 Task: Add the task  Create a new online platform for online personal shopping services to the section Full Throttle in the project BellRise and add a Due Date to the respective task as 2023/08/20
Action: Mouse moved to (724, 425)
Screenshot: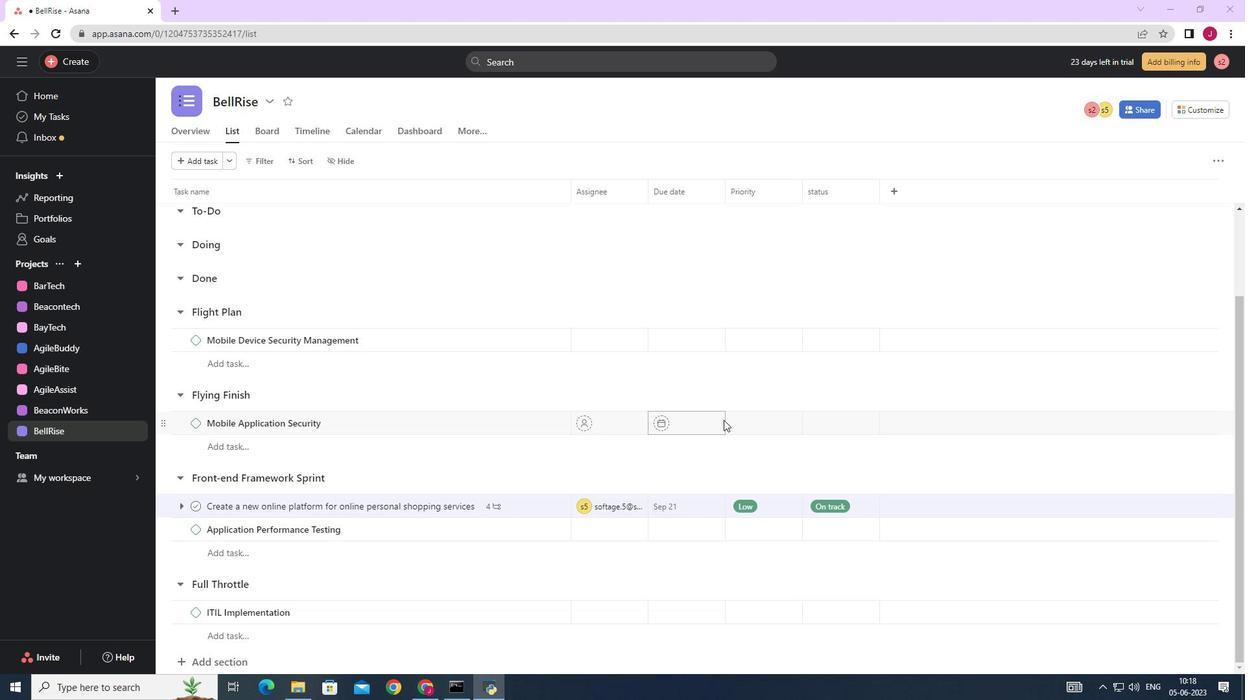 
Action: Mouse scrolled (724, 424) with delta (0, 0)
Screenshot: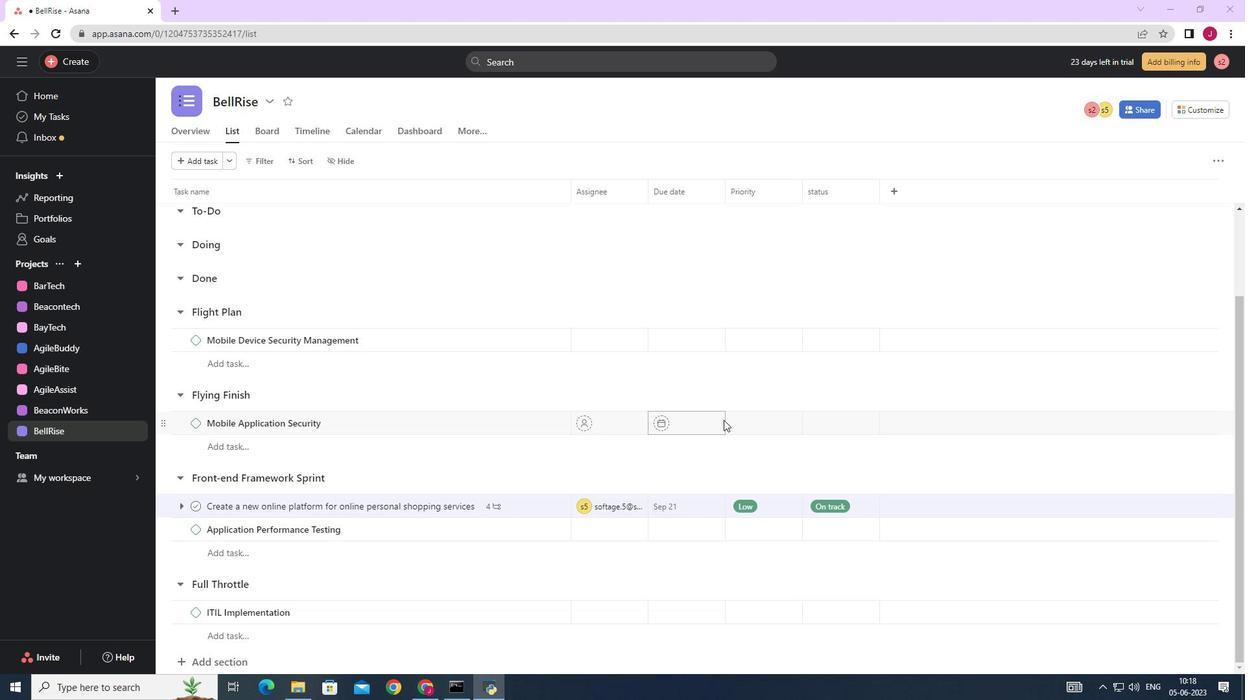 
Action: Mouse moved to (724, 428)
Screenshot: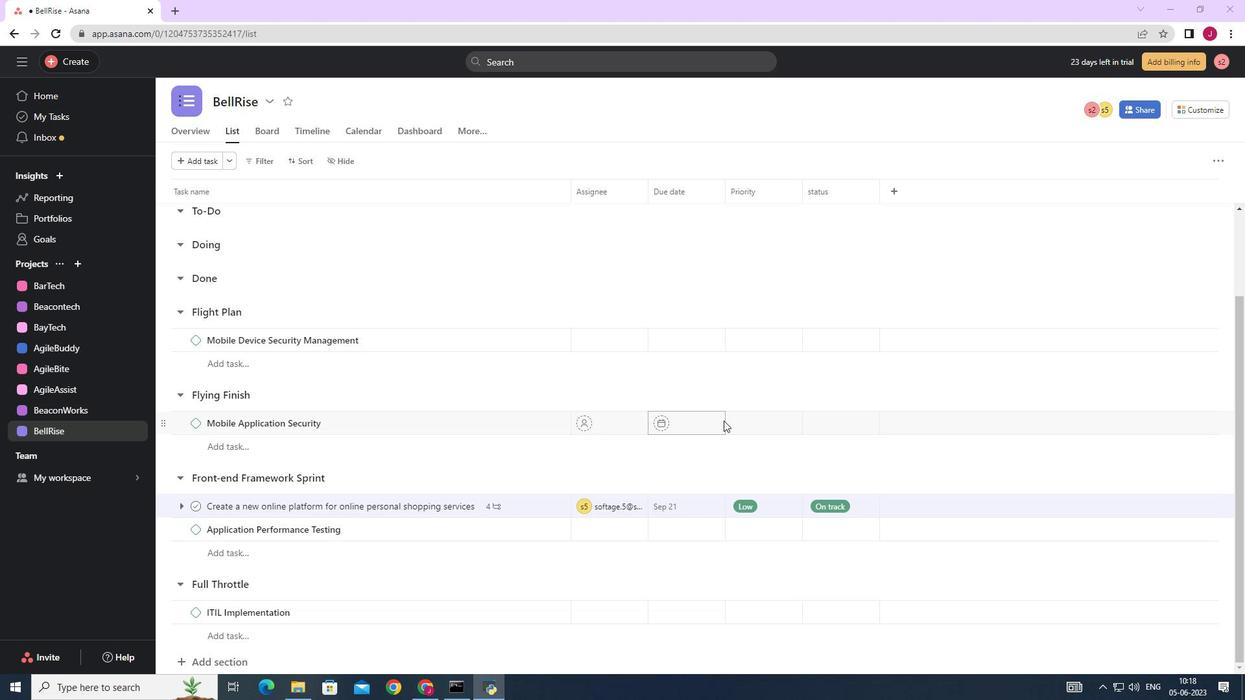 
Action: Mouse scrolled (724, 427) with delta (0, 0)
Screenshot: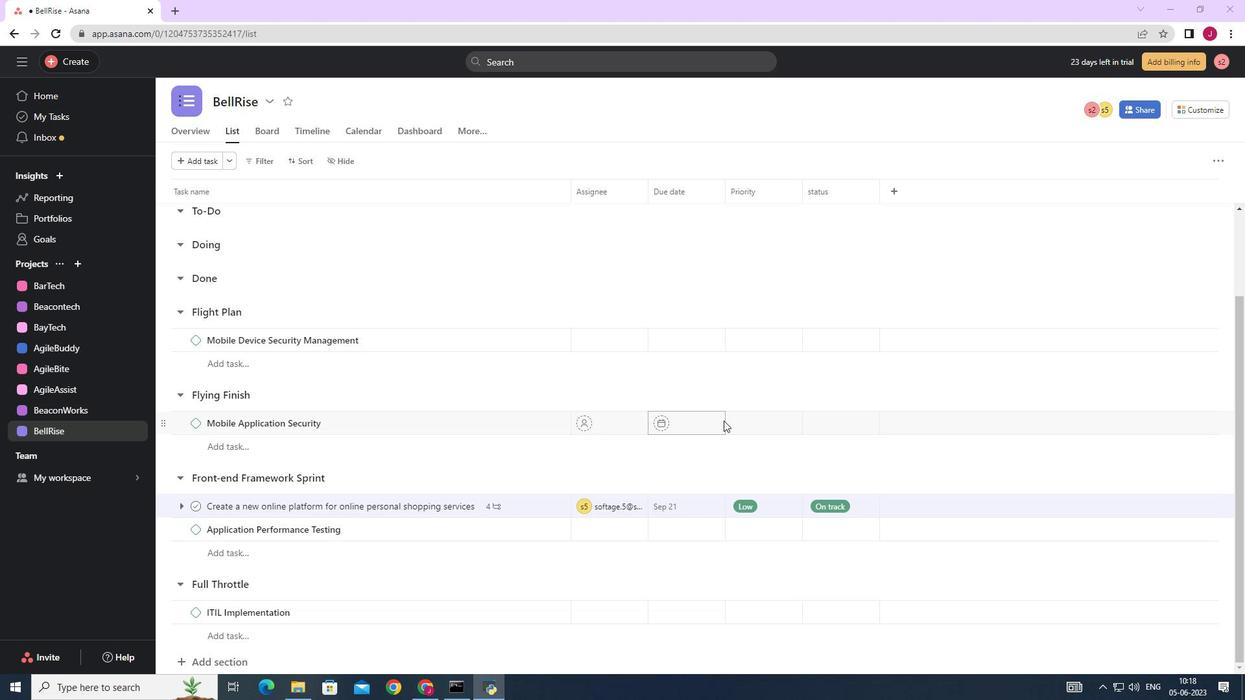 
Action: Mouse moved to (723, 428)
Screenshot: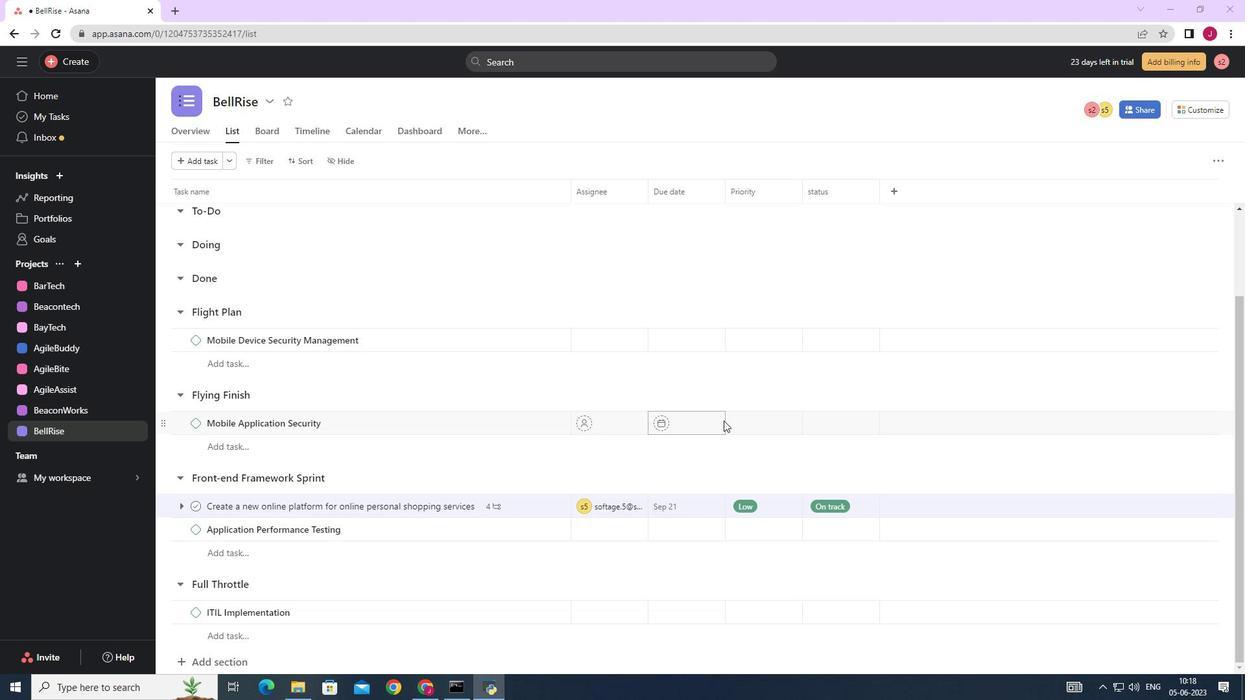 
Action: Mouse scrolled (723, 428) with delta (0, 0)
Screenshot: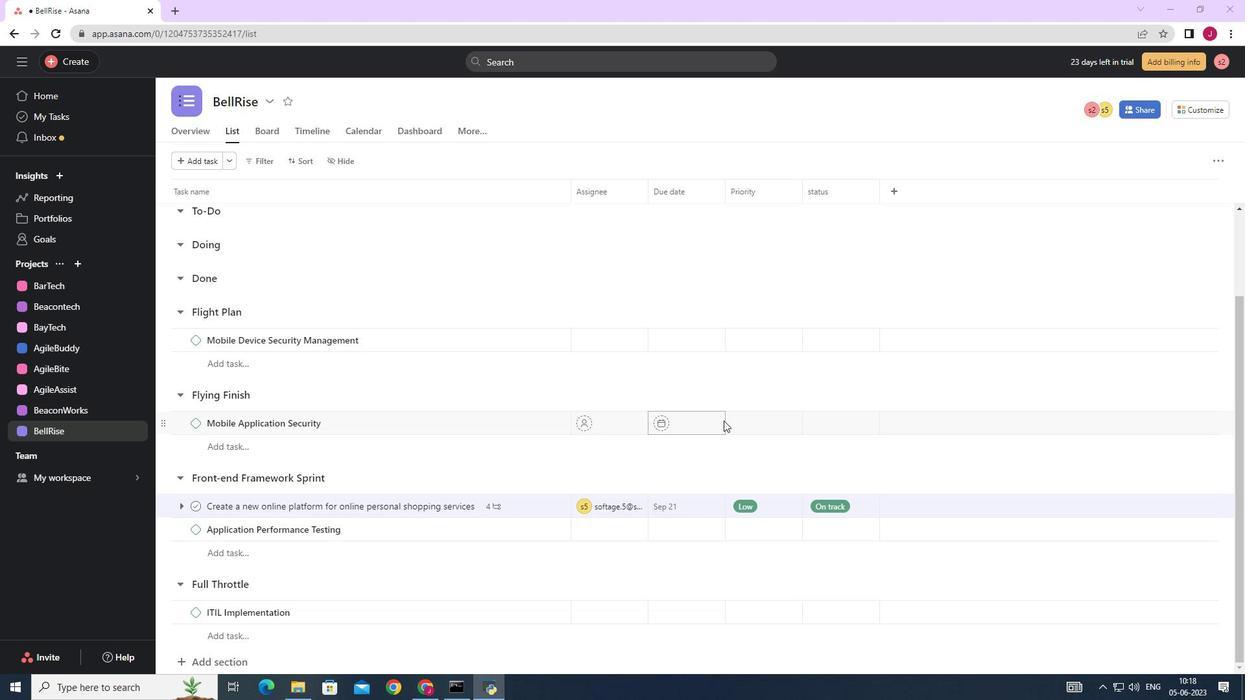 
Action: Mouse scrolled (723, 428) with delta (0, 0)
Screenshot: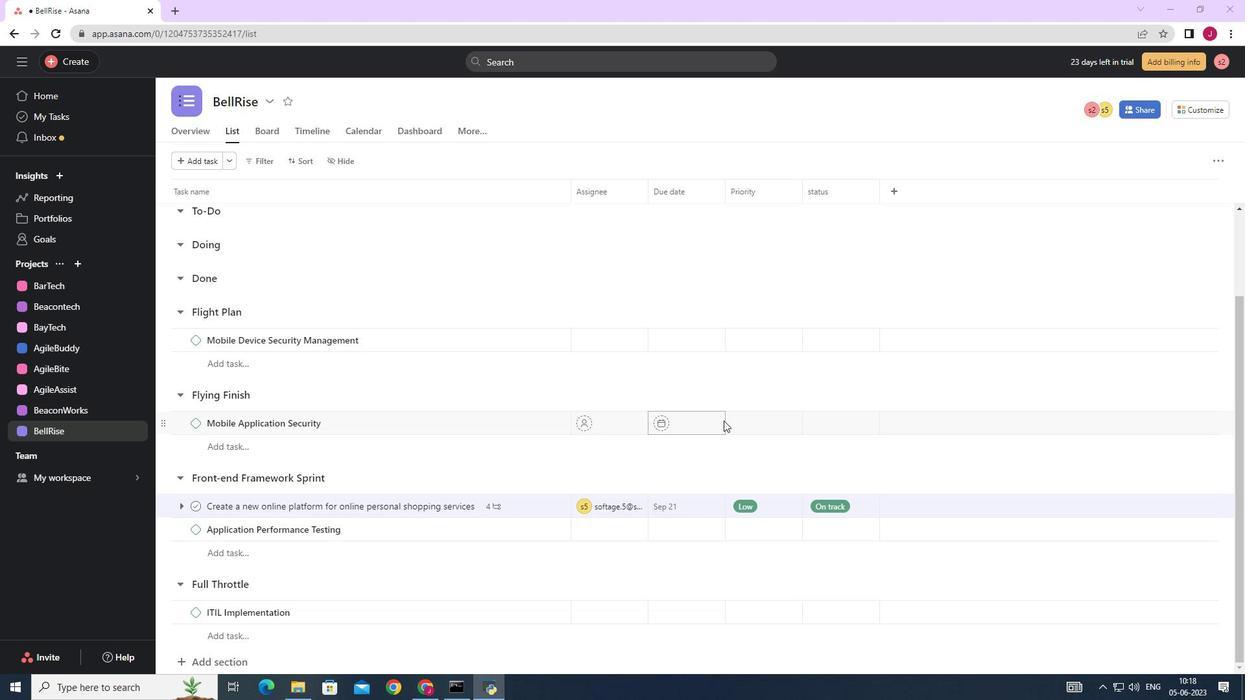 
Action: Mouse scrolled (723, 428) with delta (0, 0)
Screenshot: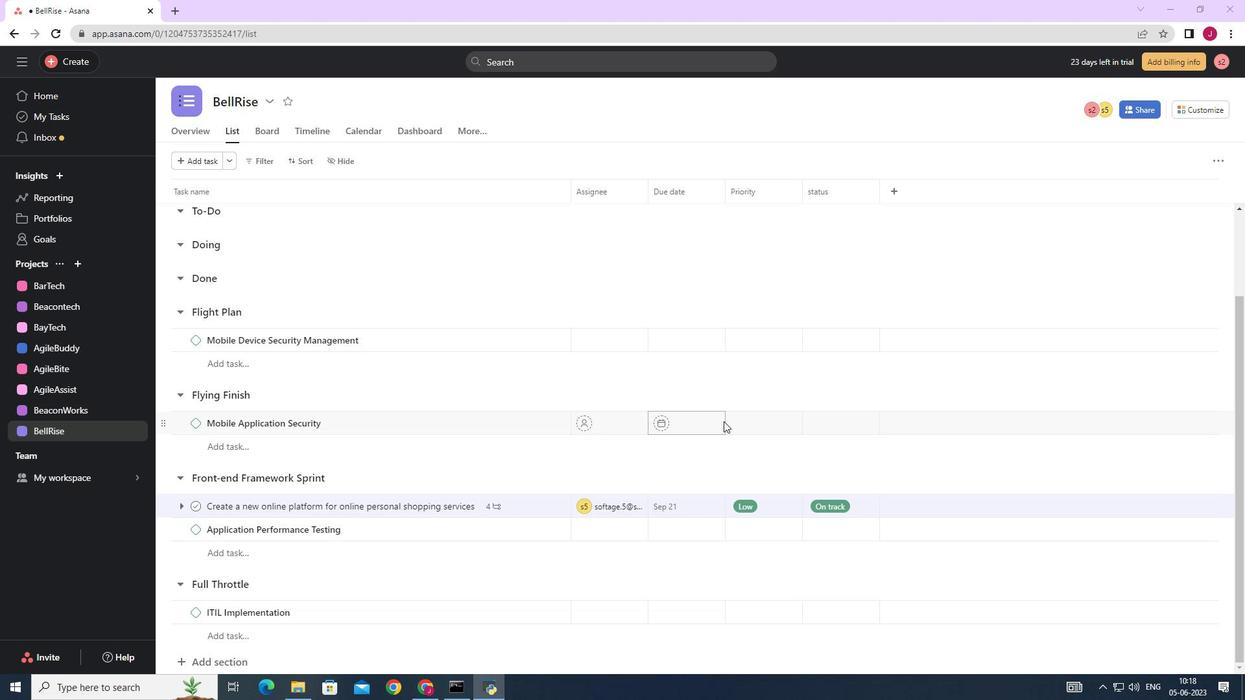 
Action: Mouse moved to (530, 506)
Screenshot: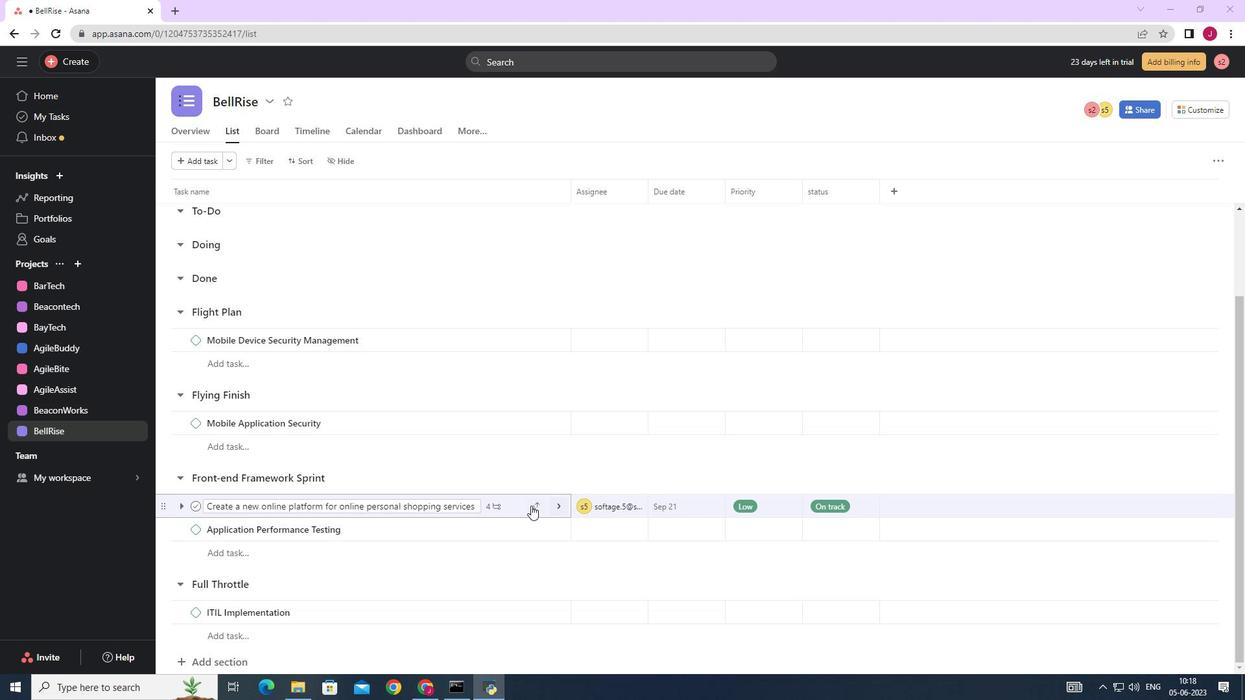 
Action: Mouse pressed left at (530, 506)
Screenshot: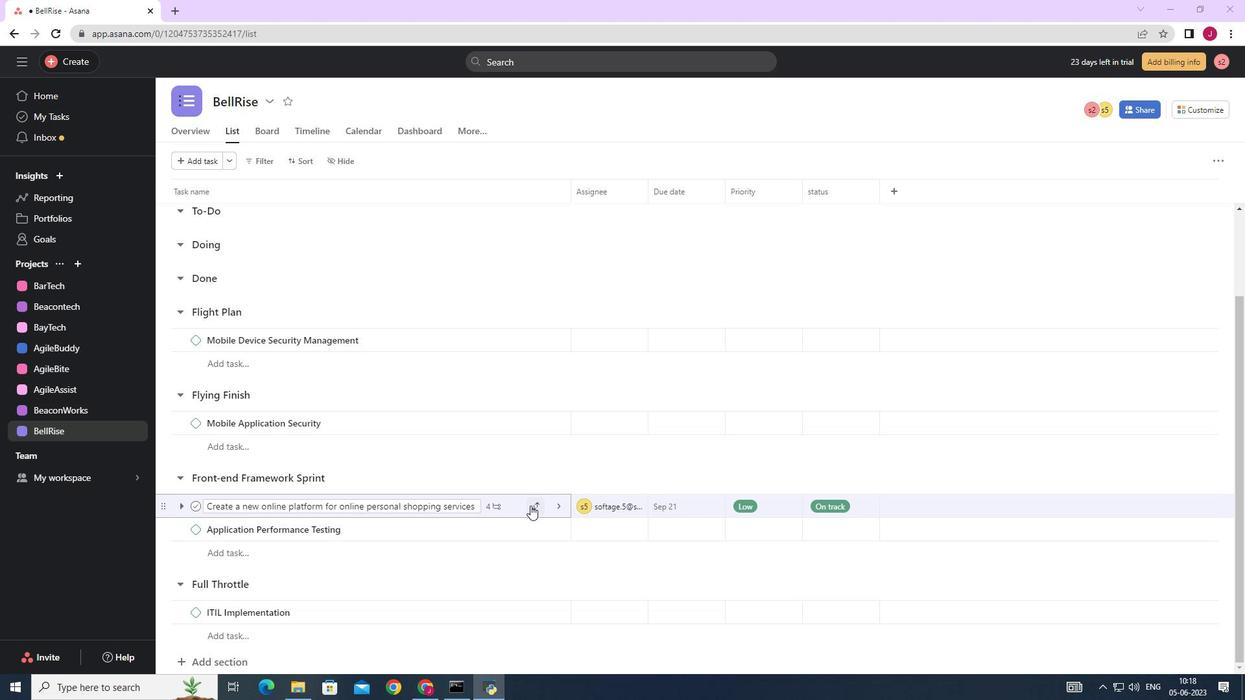 
Action: Mouse moved to (465, 478)
Screenshot: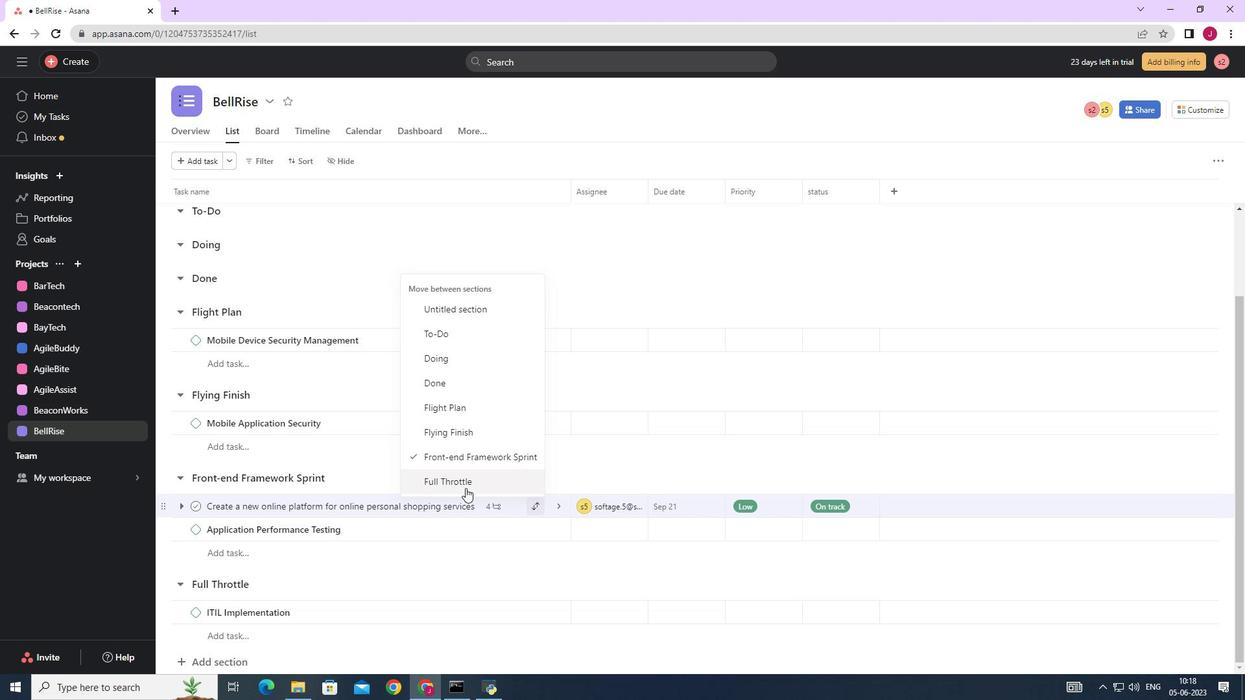
Action: Mouse pressed left at (465, 478)
Screenshot: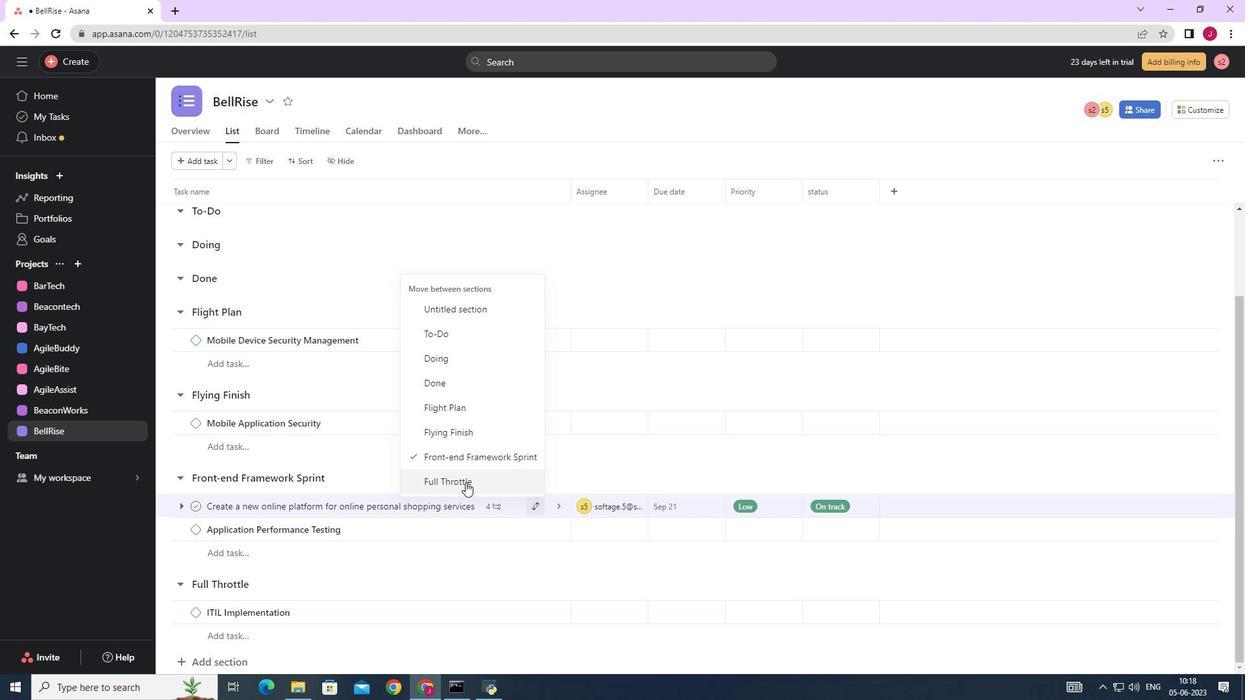 
Action: Mouse moved to (716, 590)
Screenshot: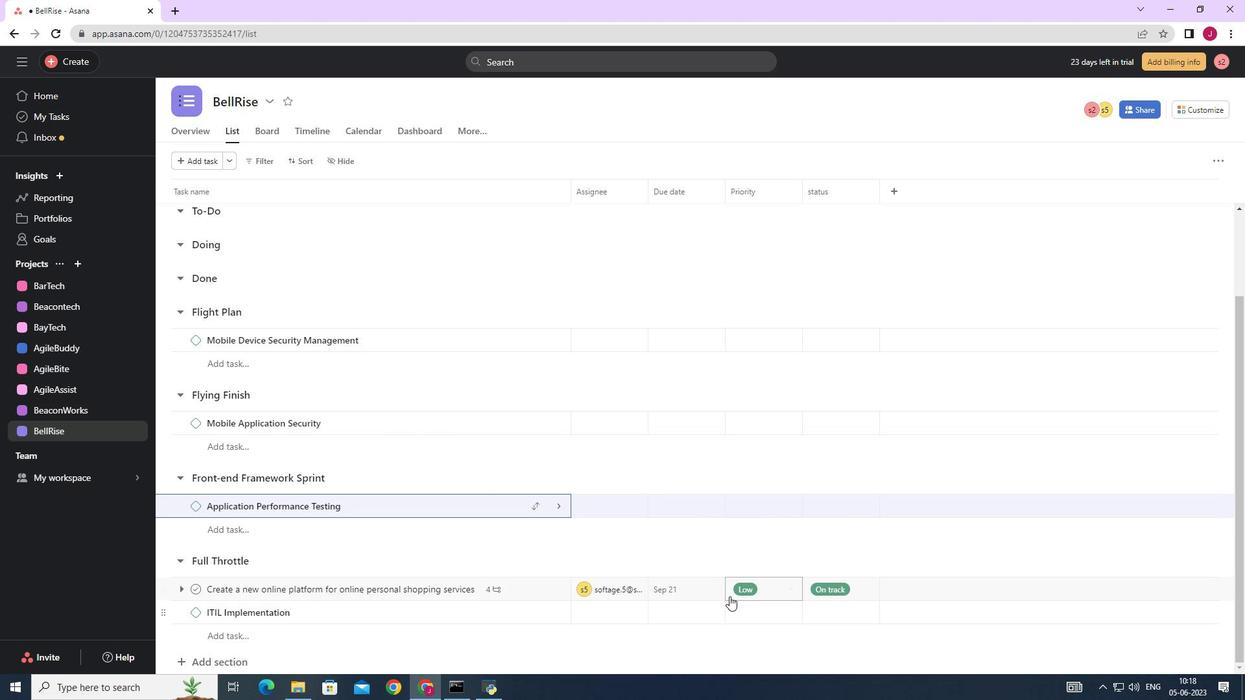 
Action: Mouse pressed left at (716, 590)
Screenshot: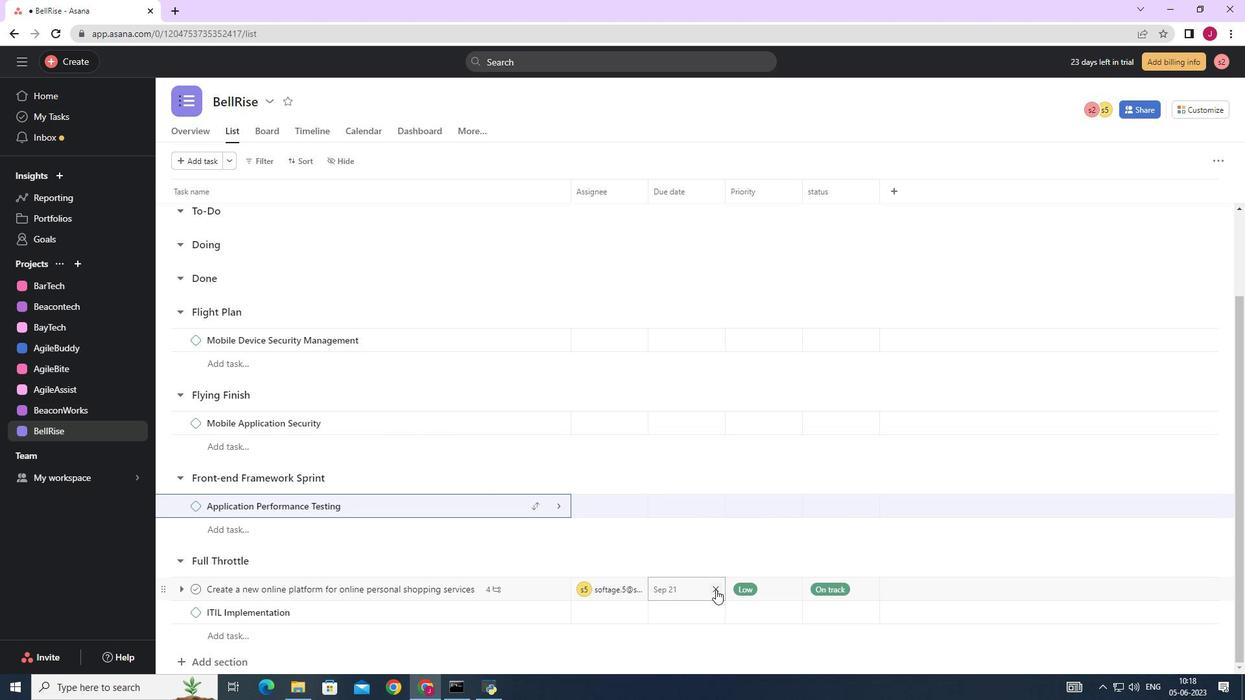 
Action: Mouse moved to (681, 590)
Screenshot: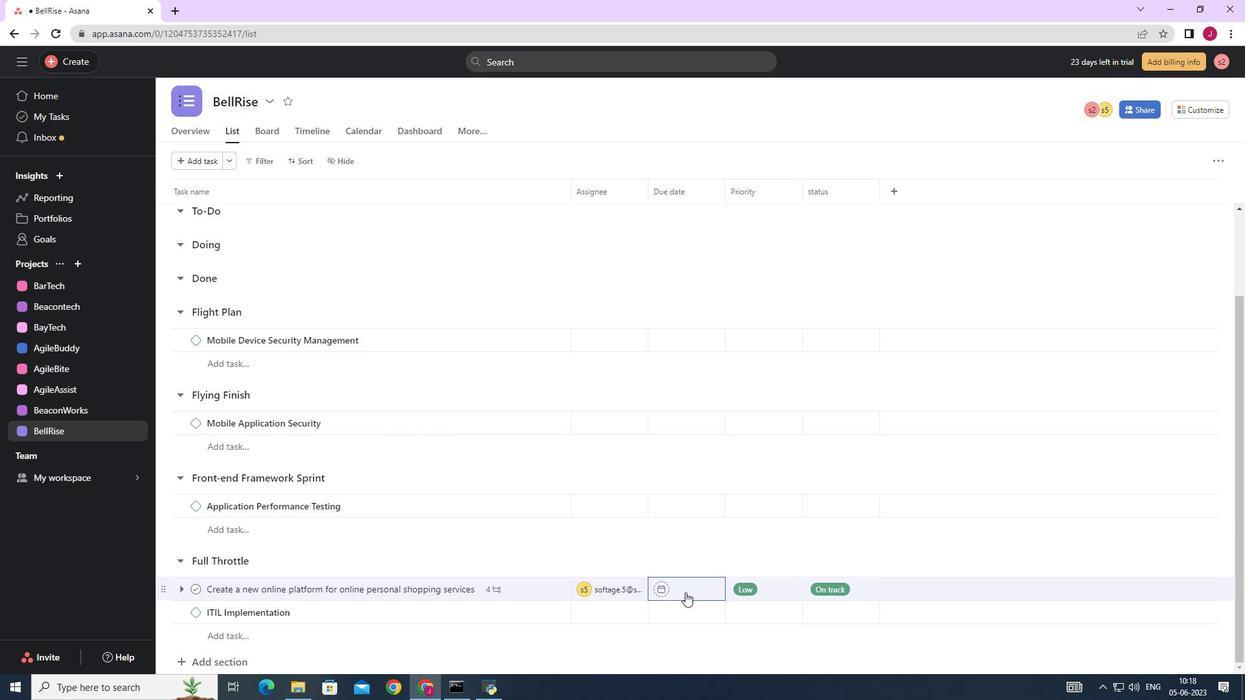 
Action: Mouse pressed left at (681, 590)
Screenshot: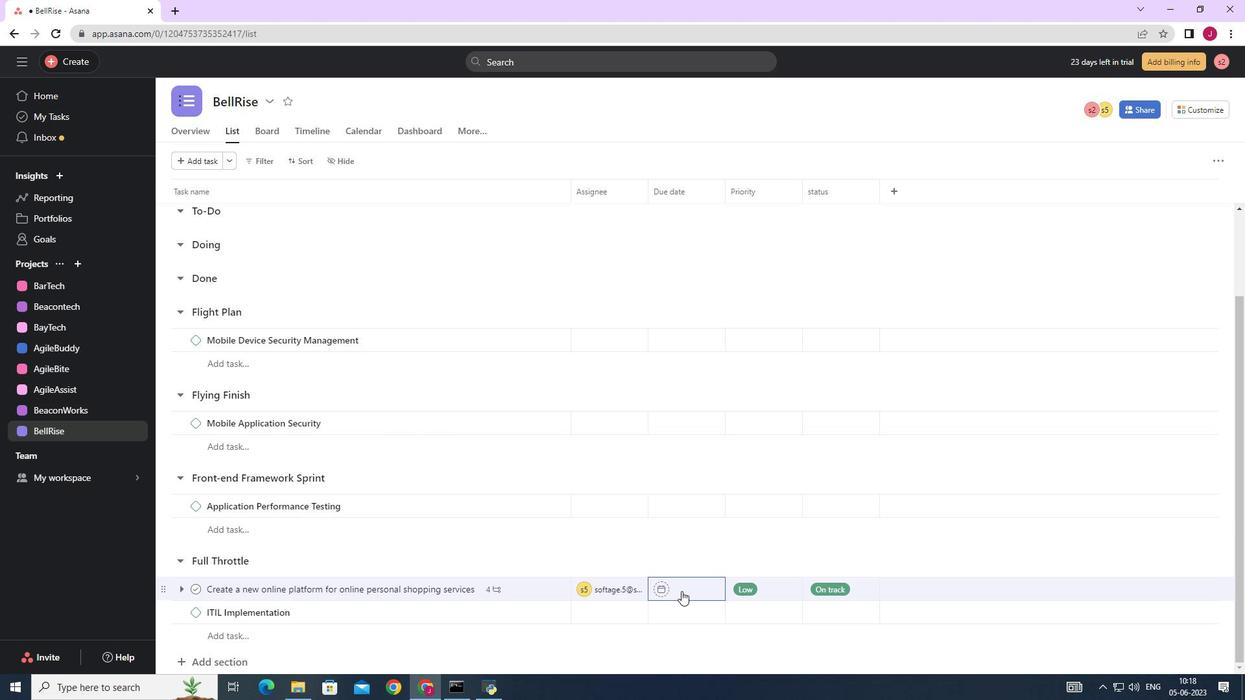 
Action: Mouse moved to (820, 380)
Screenshot: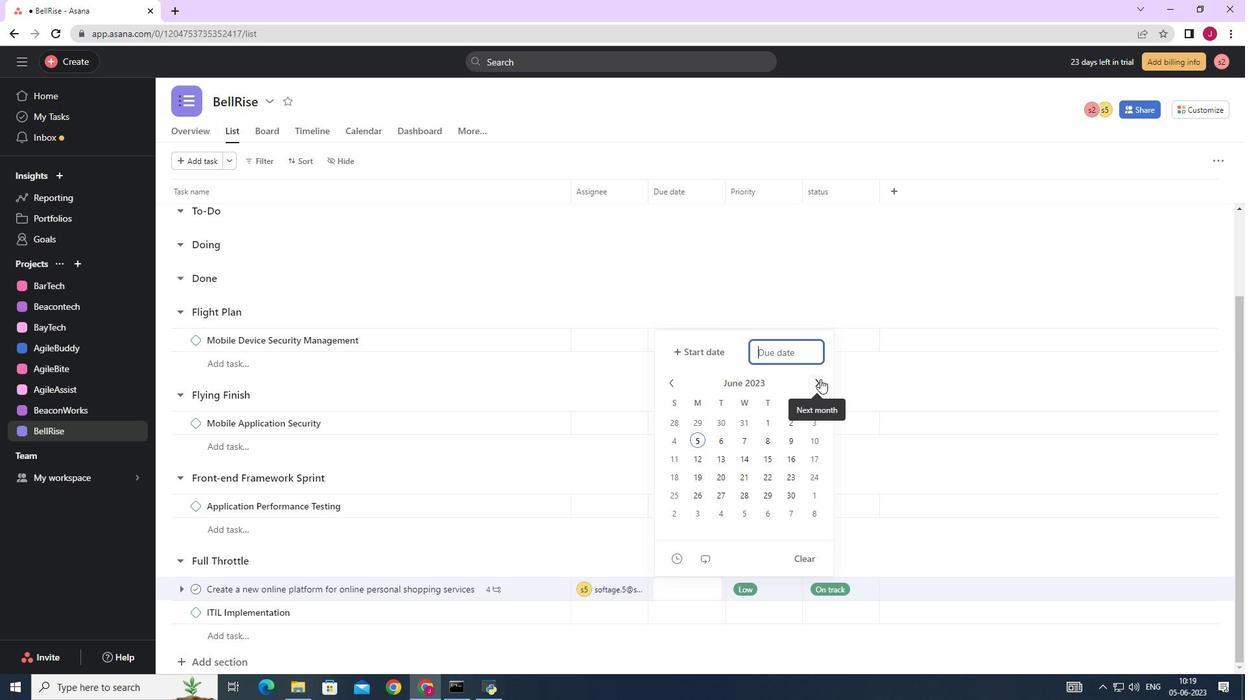 
Action: Mouse pressed left at (820, 380)
Screenshot: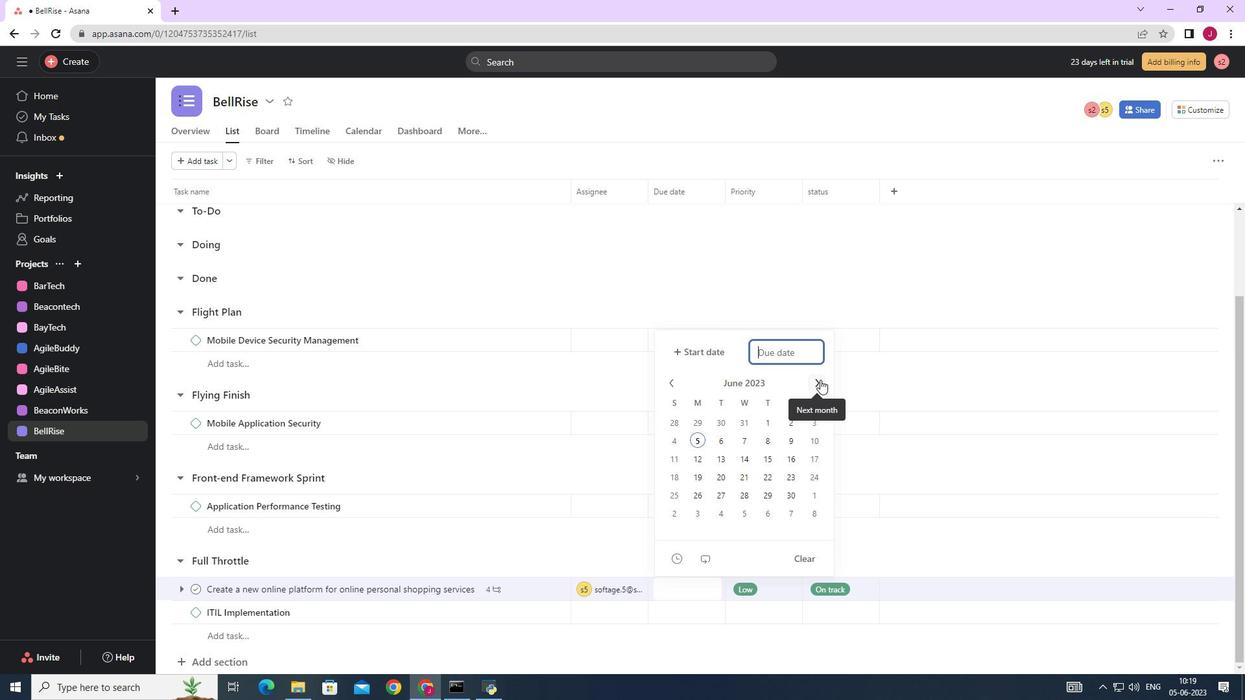 
Action: Mouse pressed left at (820, 380)
Screenshot: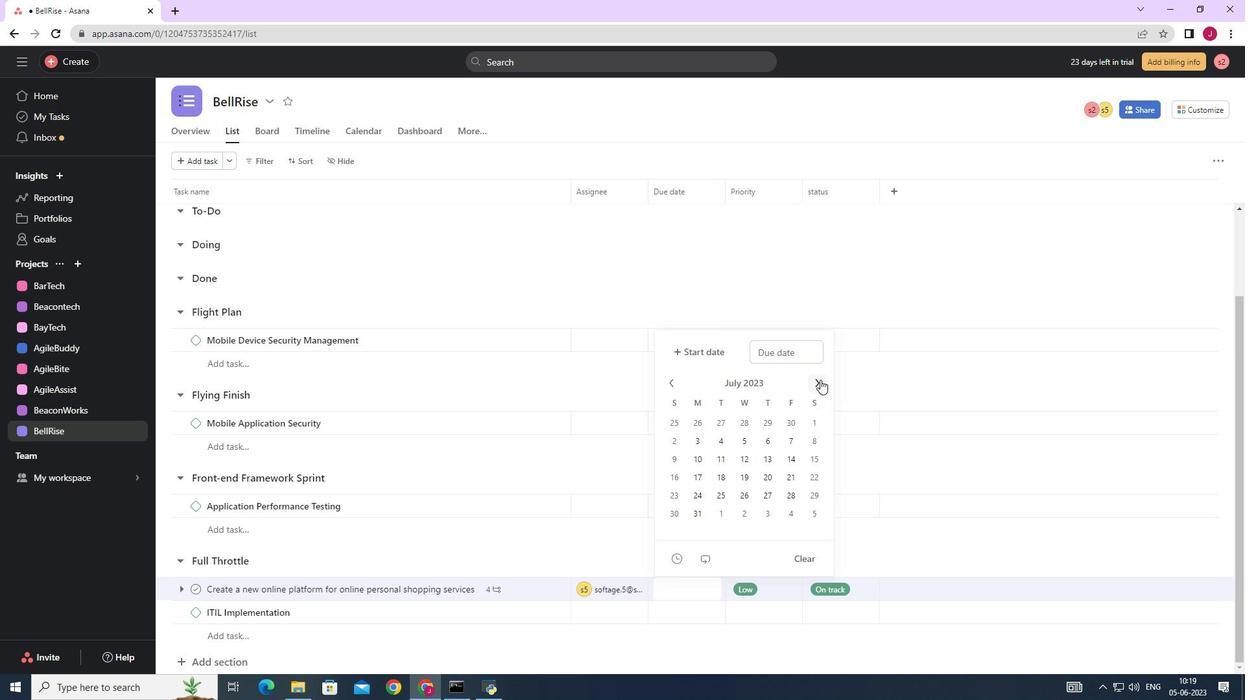 
Action: Mouse pressed left at (820, 380)
Screenshot: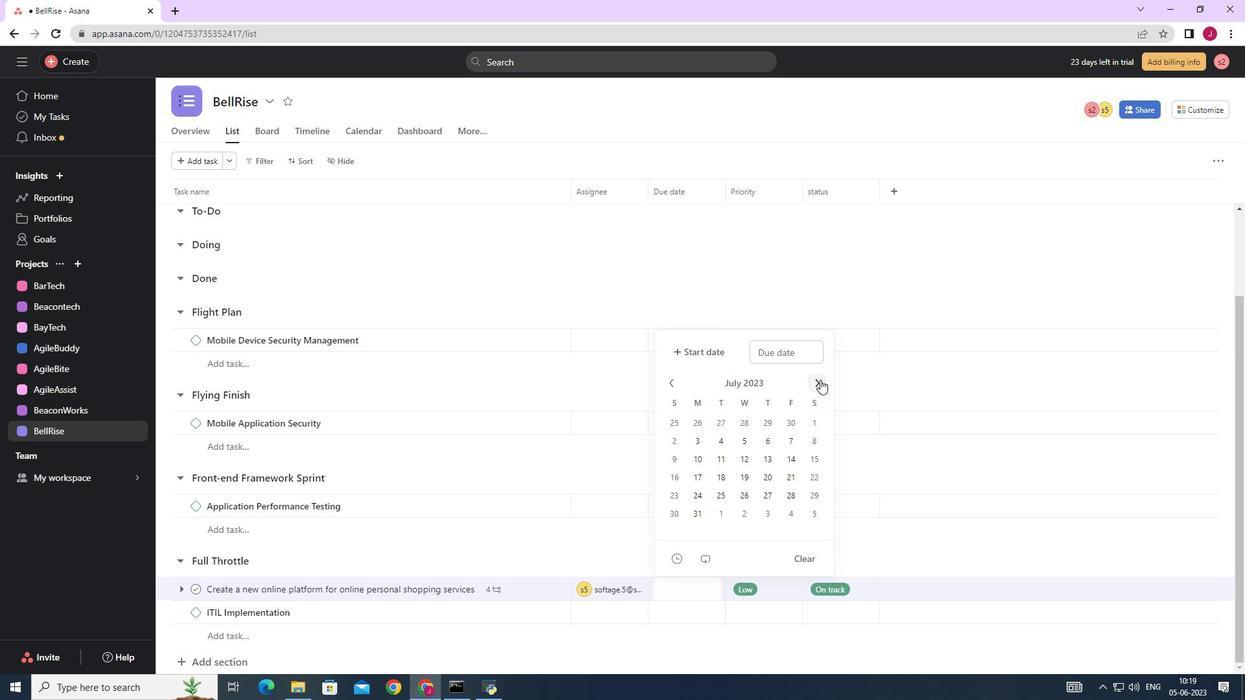 
Action: Mouse moved to (674, 383)
Screenshot: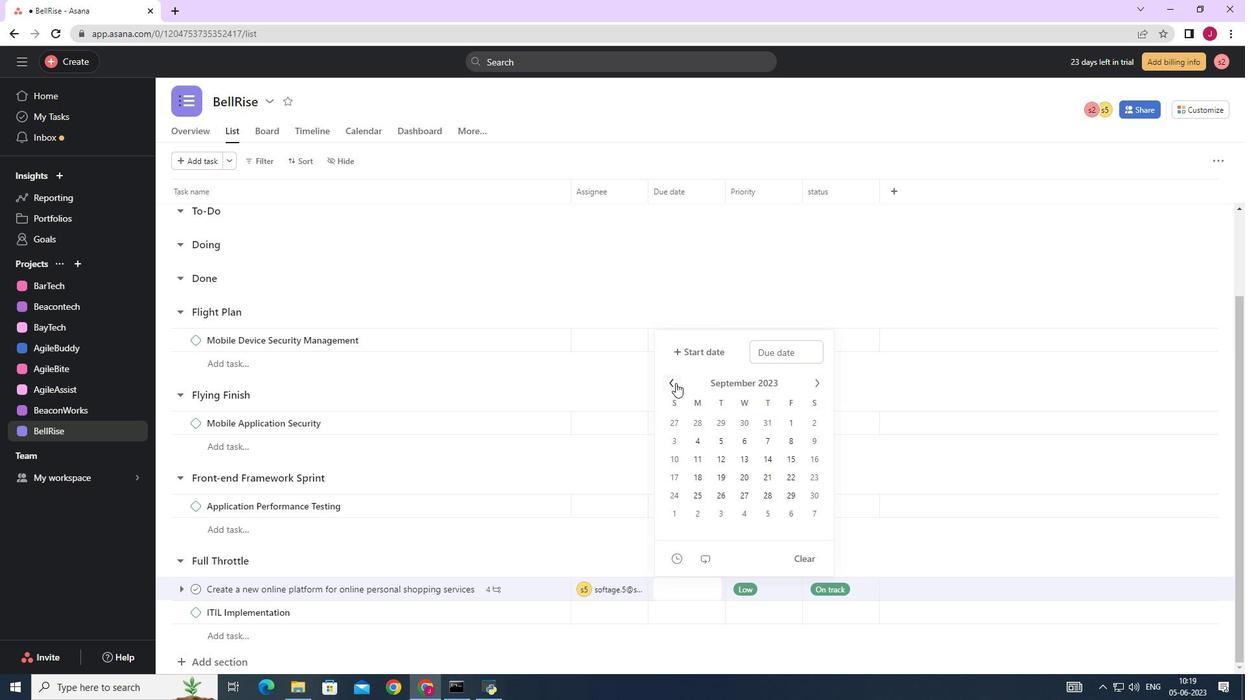 
Action: Mouse pressed left at (674, 383)
Screenshot: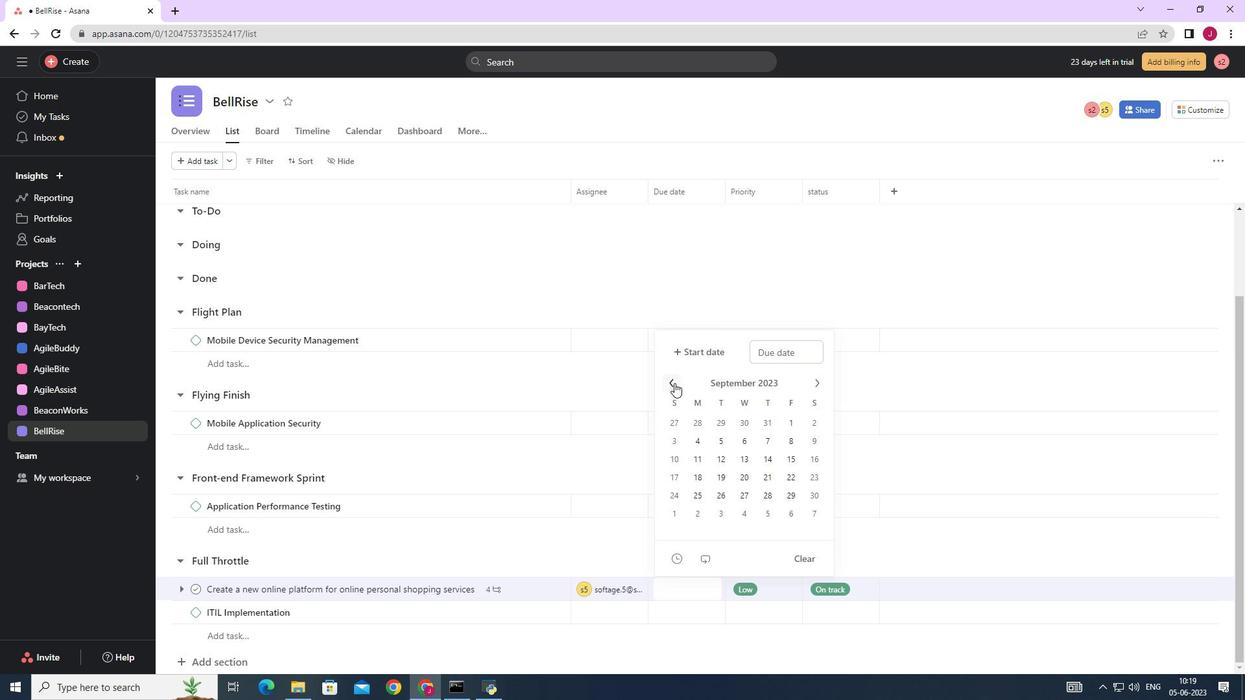
Action: Mouse moved to (679, 477)
Screenshot: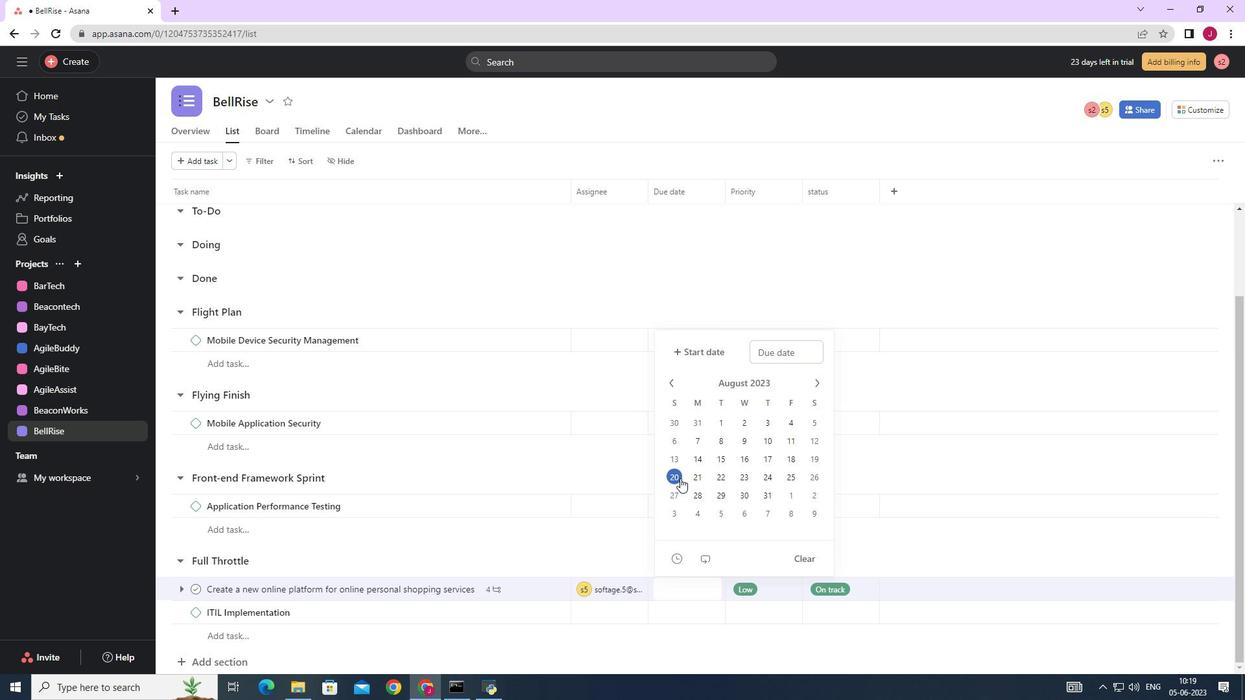 
Action: Mouse pressed left at (679, 477)
Screenshot: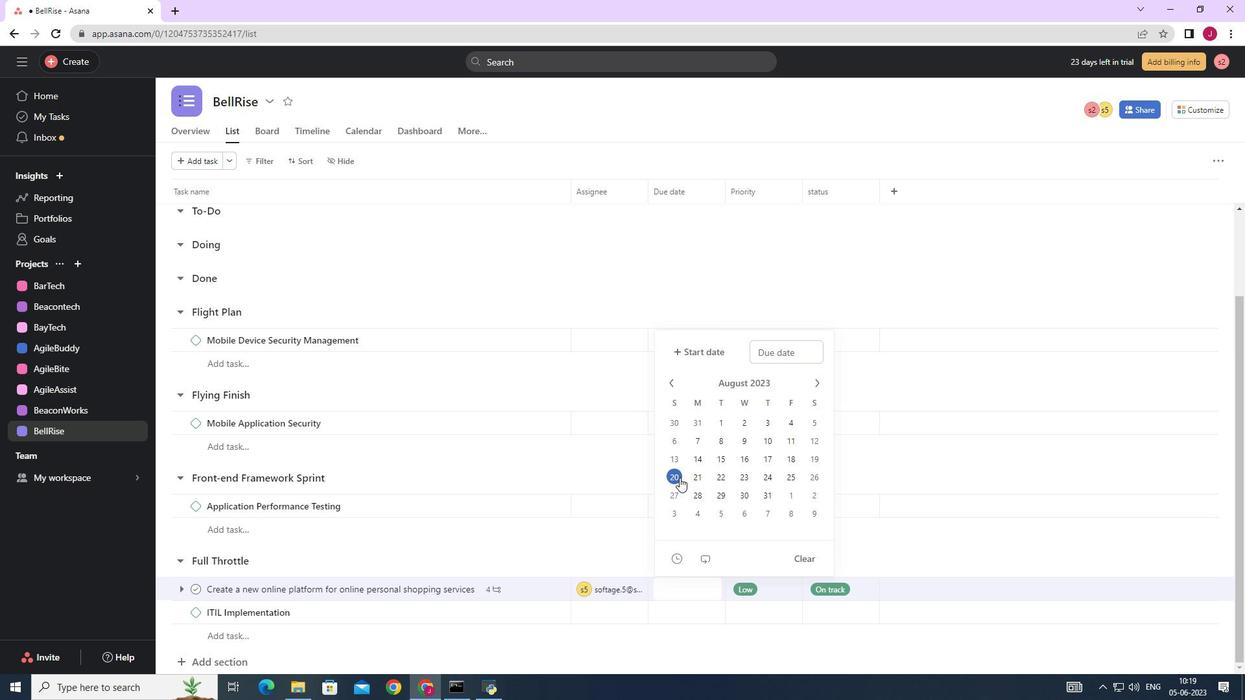 
Action: Mouse moved to (998, 291)
Screenshot: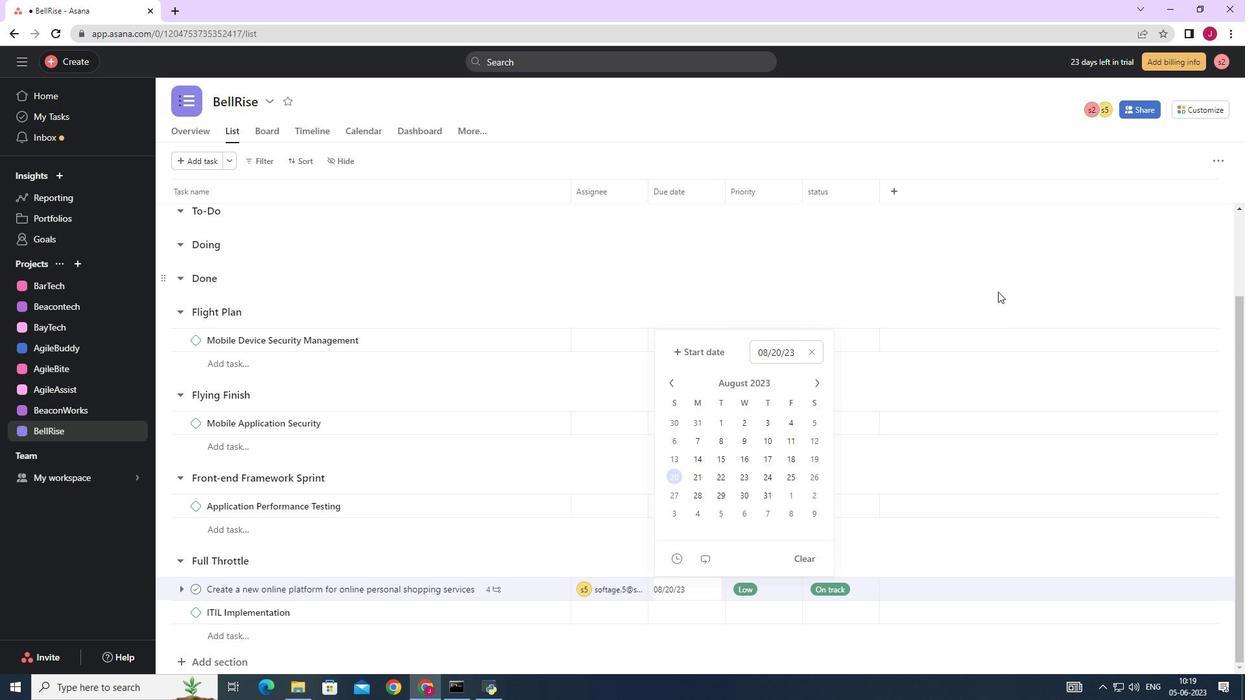 
Action: Mouse pressed left at (998, 291)
Screenshot: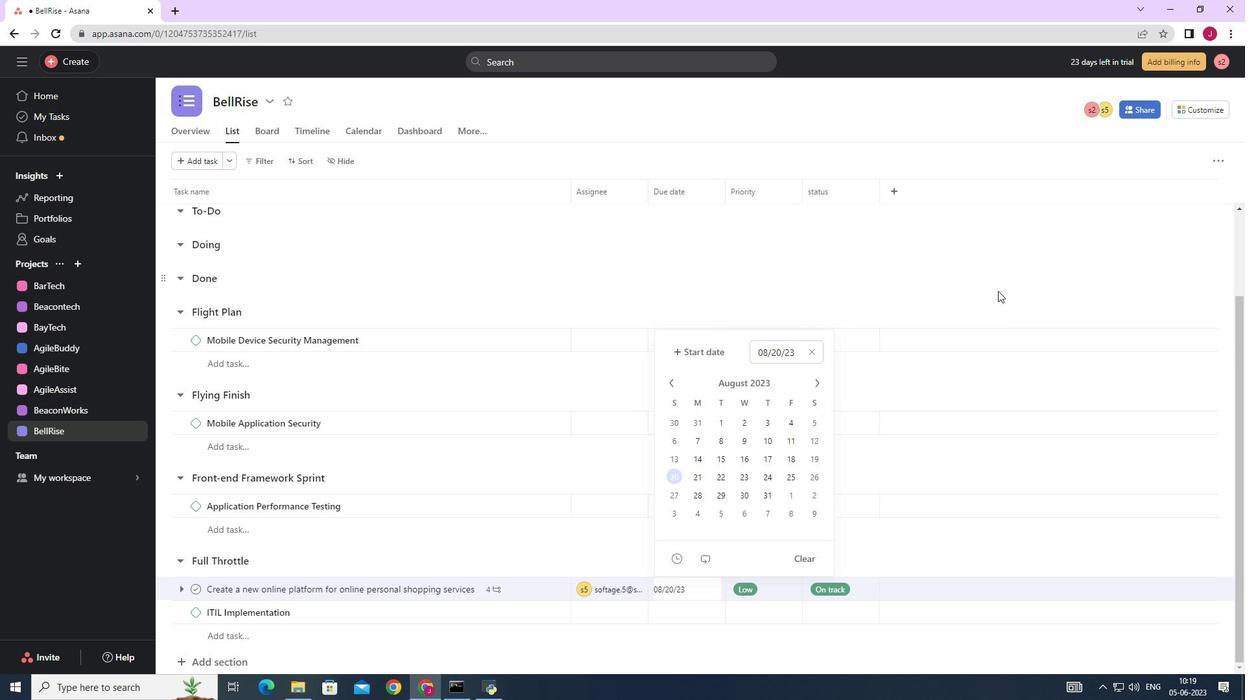 
Action: Mouse moved to (995, 287)
Screenshot: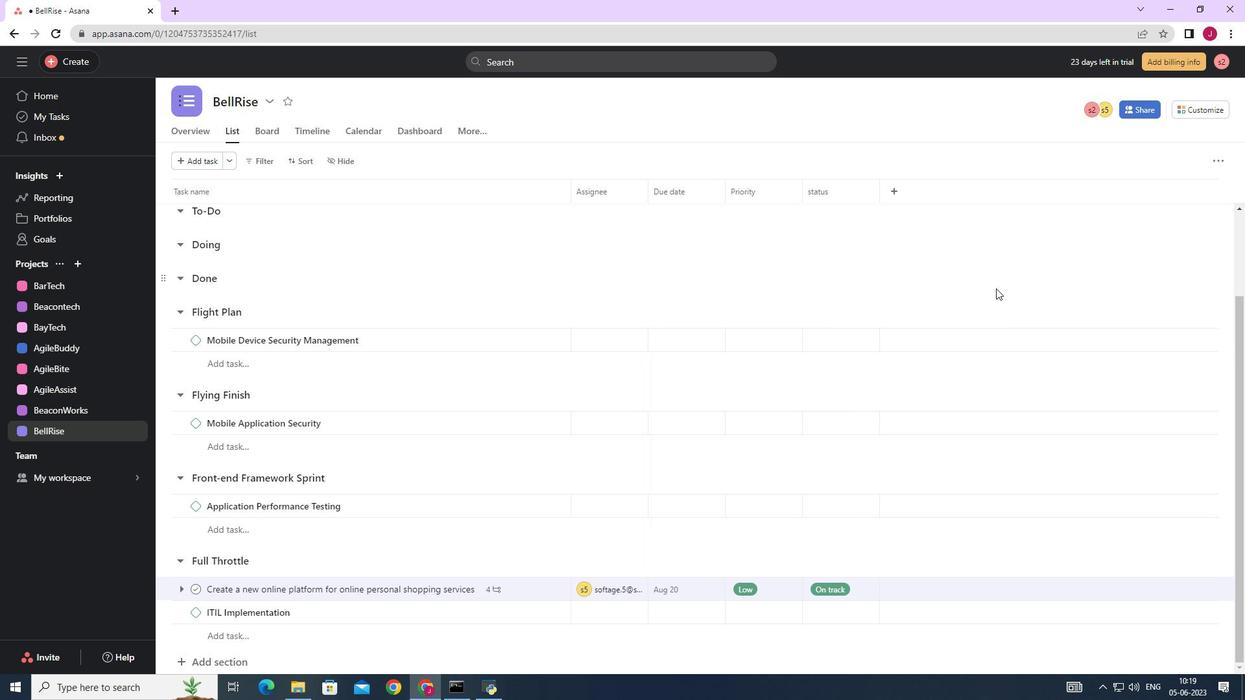 
